Task: Add an action for the "To Do" list and move the card to the top of the list "Doing" on the project update.
Action: Mouse moved to (607, 170)
Screenshot: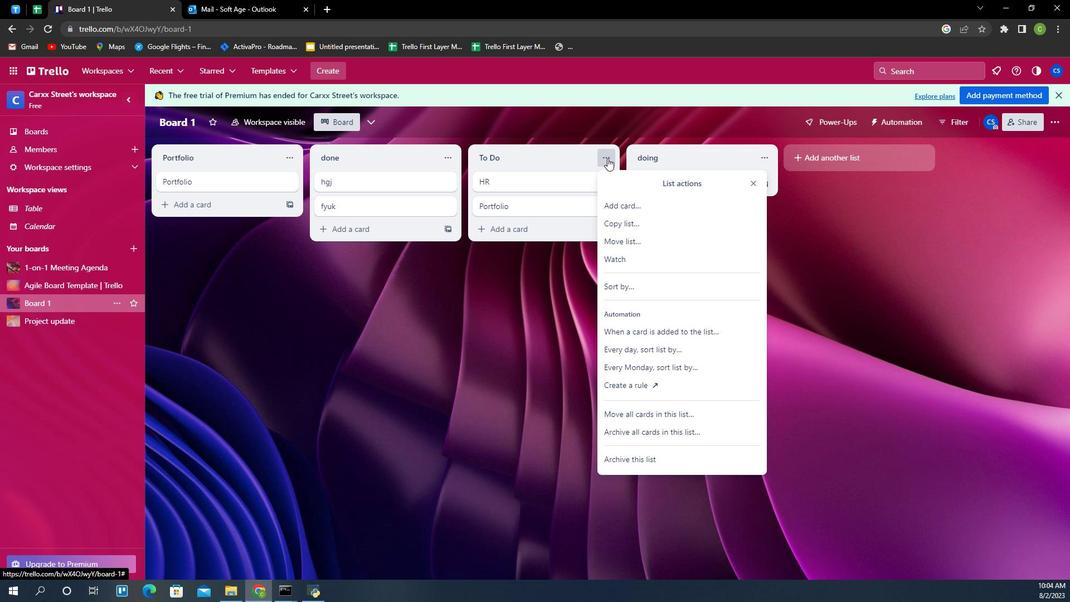
Action: Mouse pressed left at (607, 170)
Screenshot: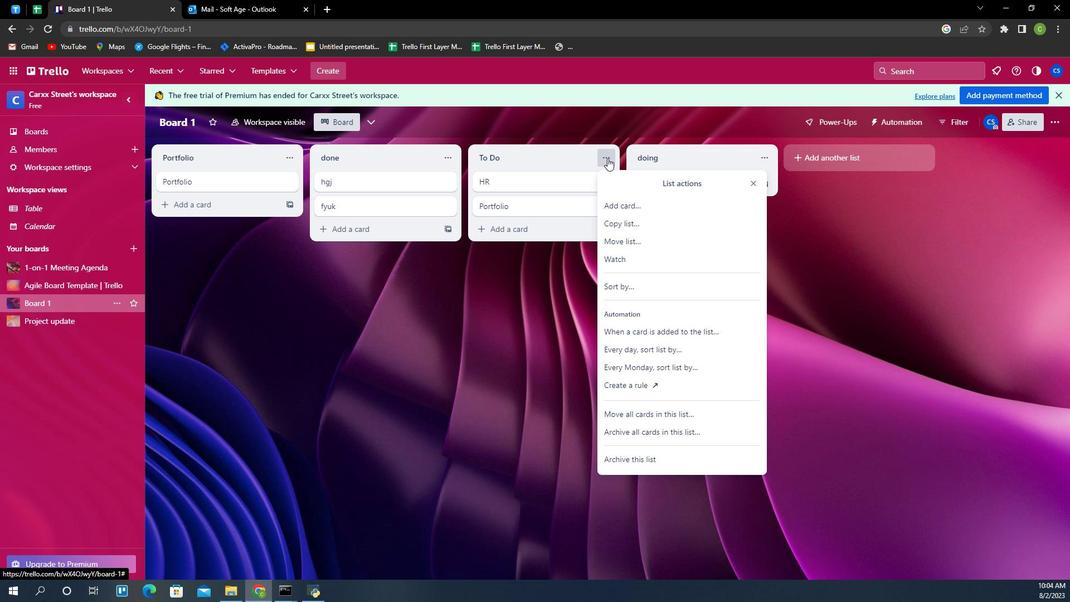 
Action: Mouse moved to (631, 331)
Screenshot: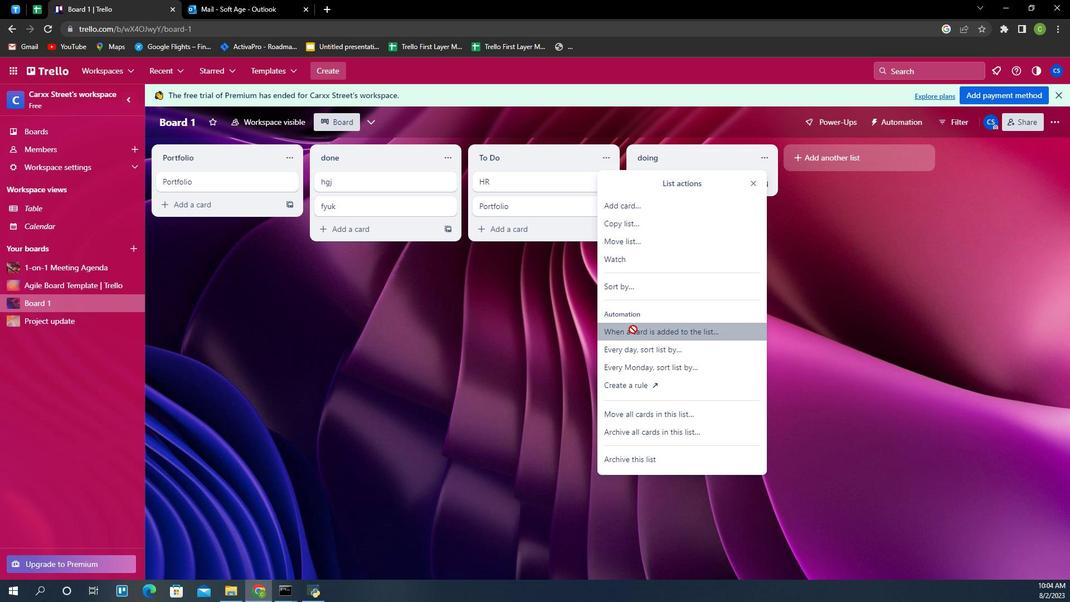 
Action: Mouse pressed left at (631, 331)
Screenshot: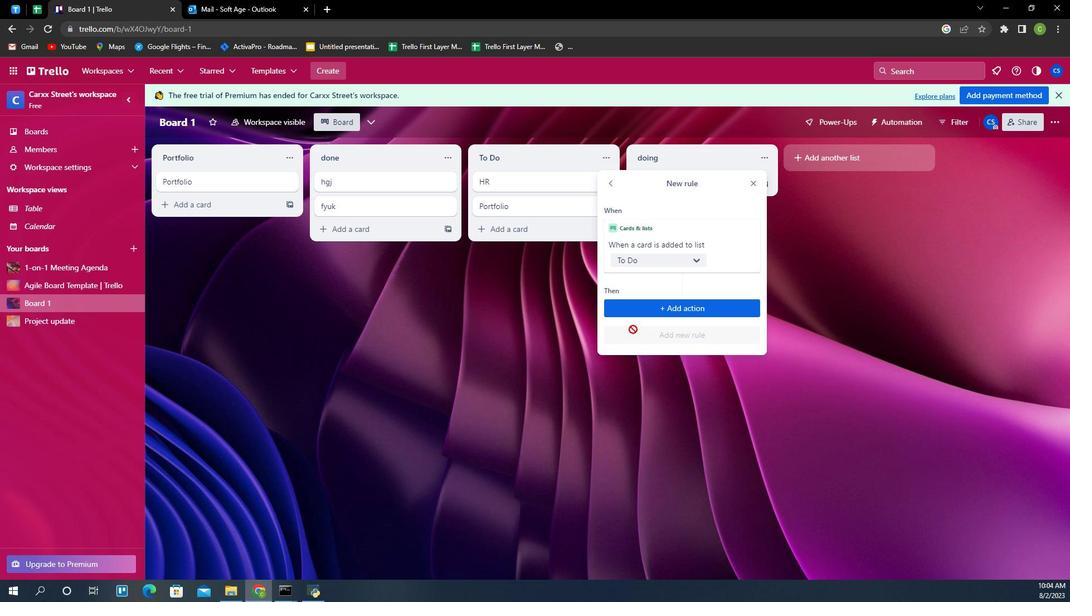 
Action: Mouse moved to (649, 307)
Screenshot: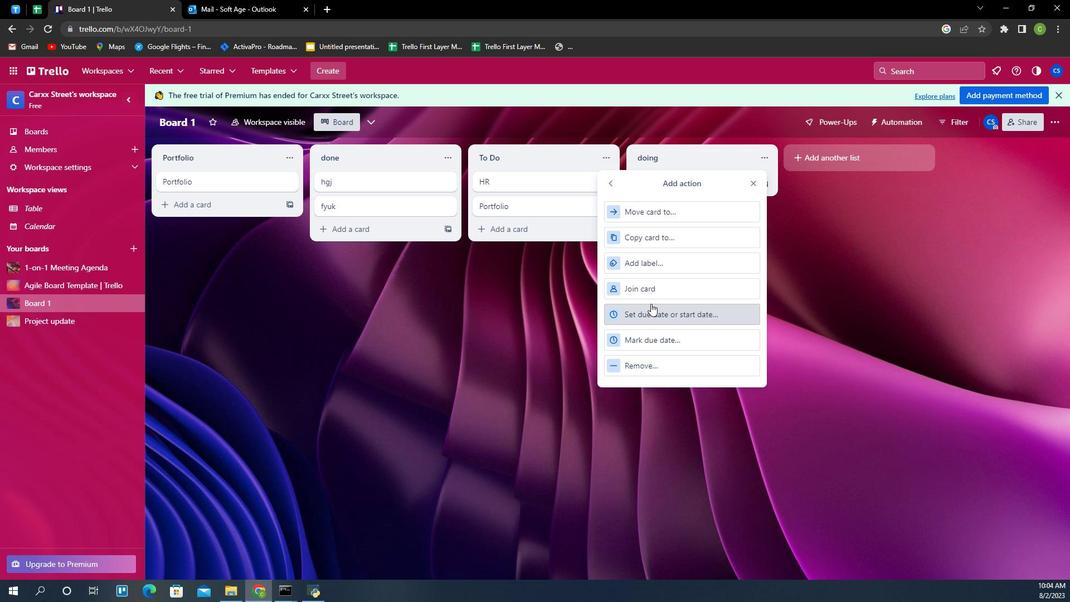 
Action: Mouse pressed left at (649, 307)
Screenshot: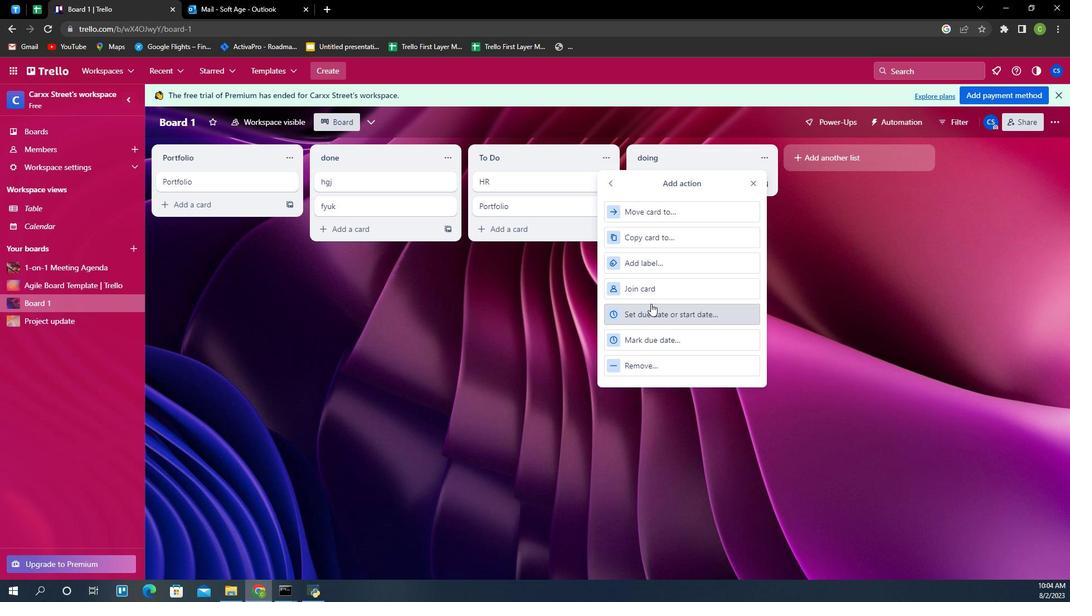 
Action: Mouse moved to (666, 221)
Screenshot: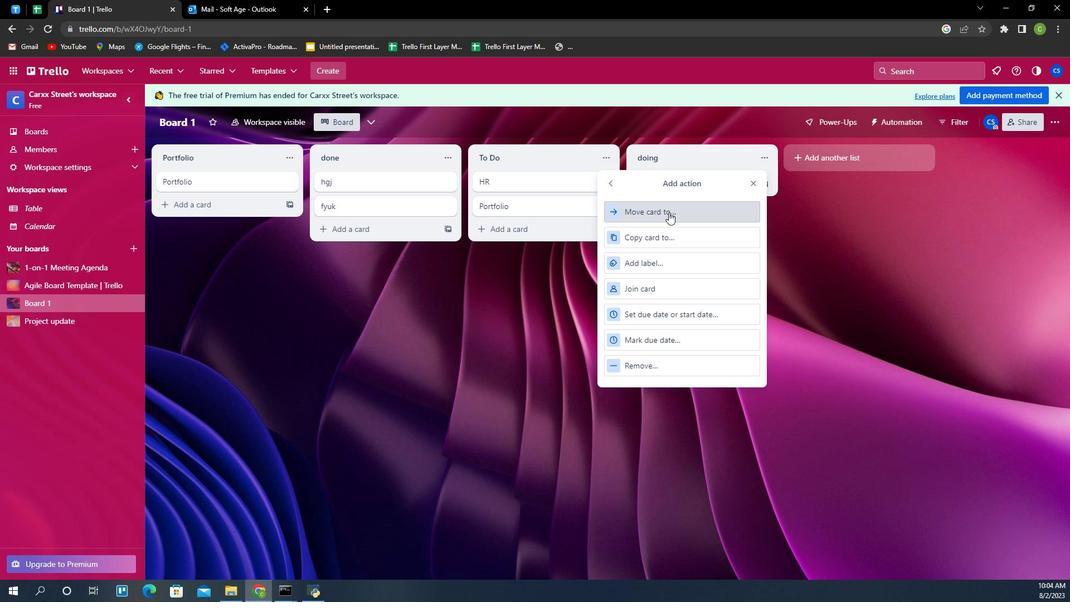 
Action: Mouse pressed left at (666, 221)
Screenshot: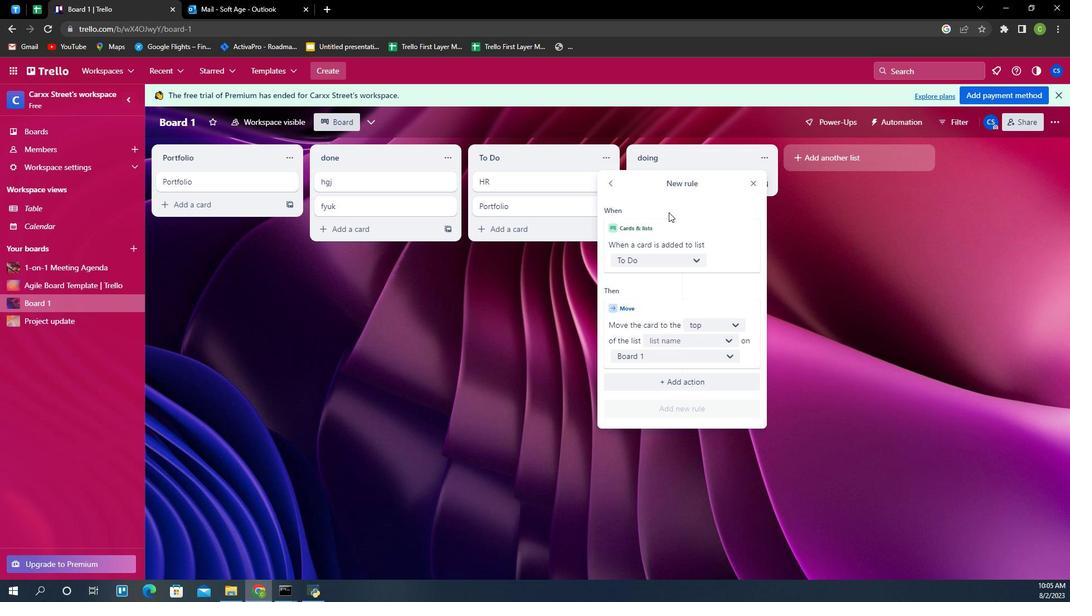
Action: Mouse moved to (721, 343)
Screenshot: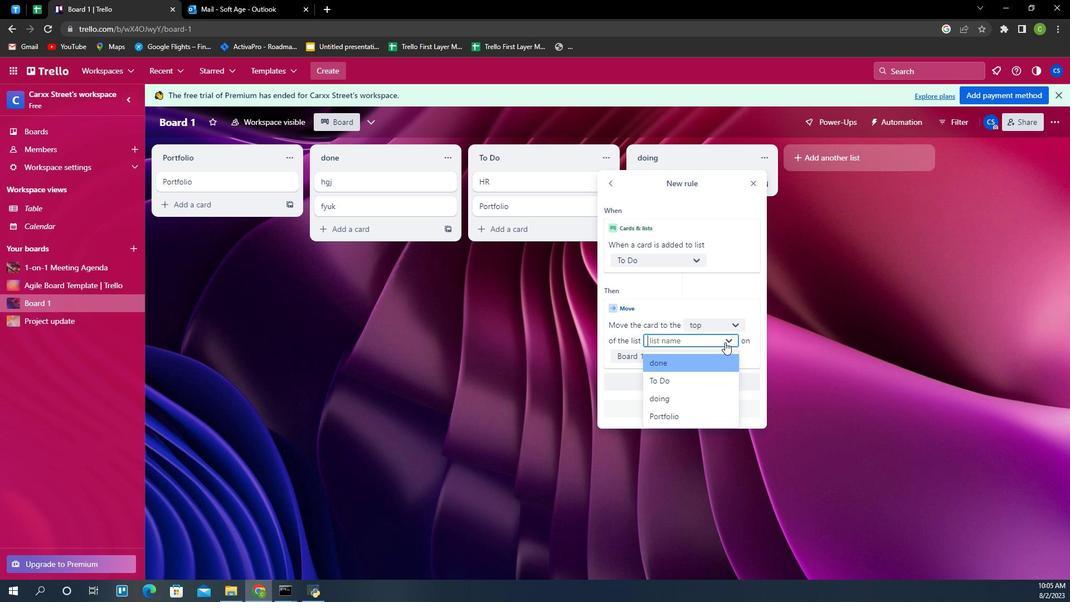 
Action: Mouse pressed left at (721, 343)
Screenshot: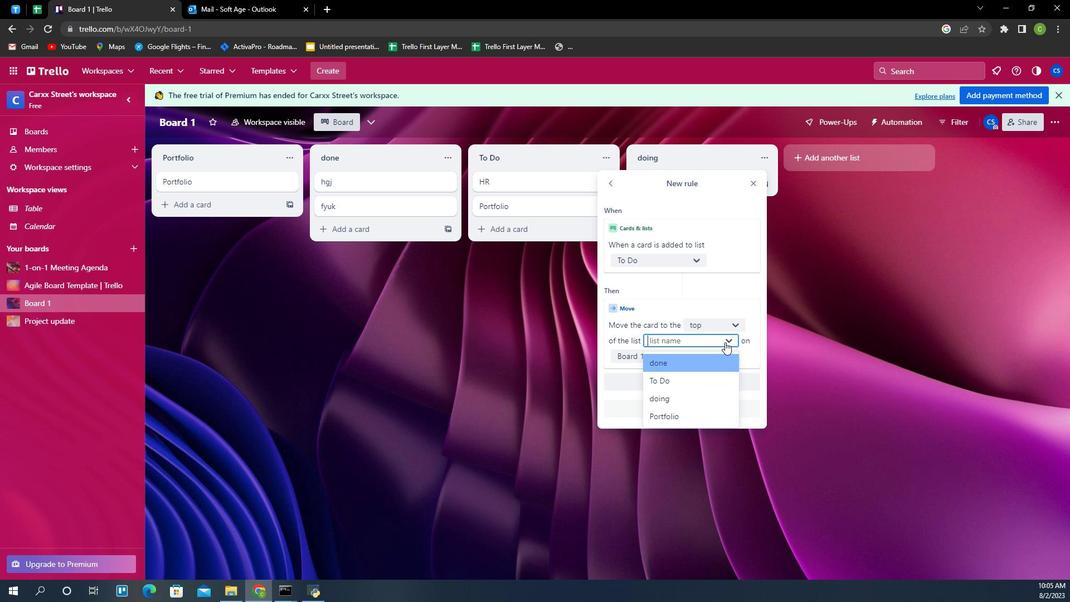 
Action: Mouse moved to (692, 395)
Screenshot: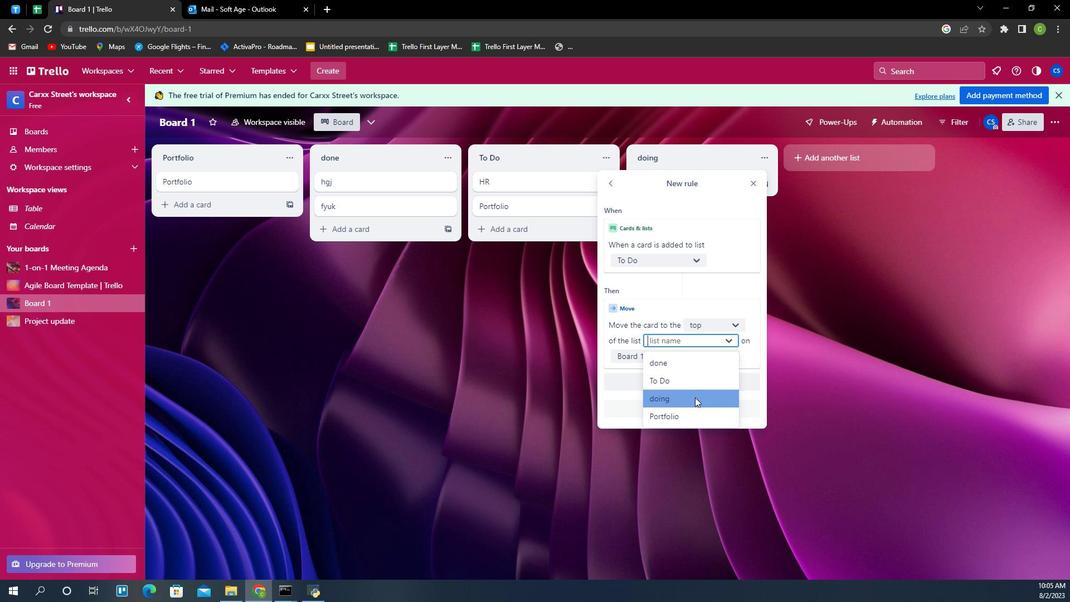 
Action: Mouse pressed left at (692, 395)
Screenshot: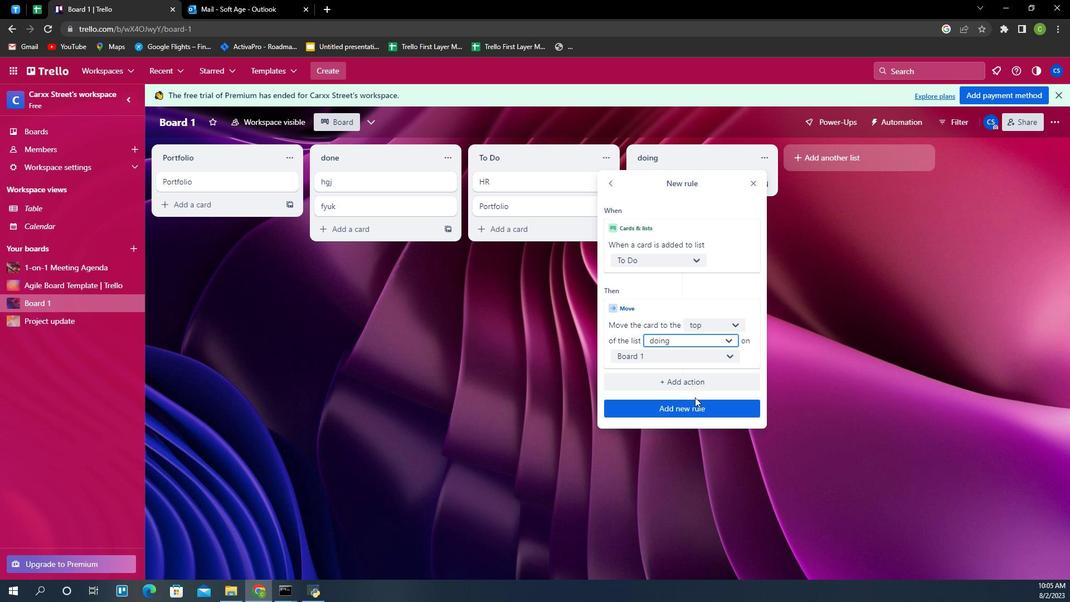 
Action: Mouse moved to (714, 358)
Screenshot: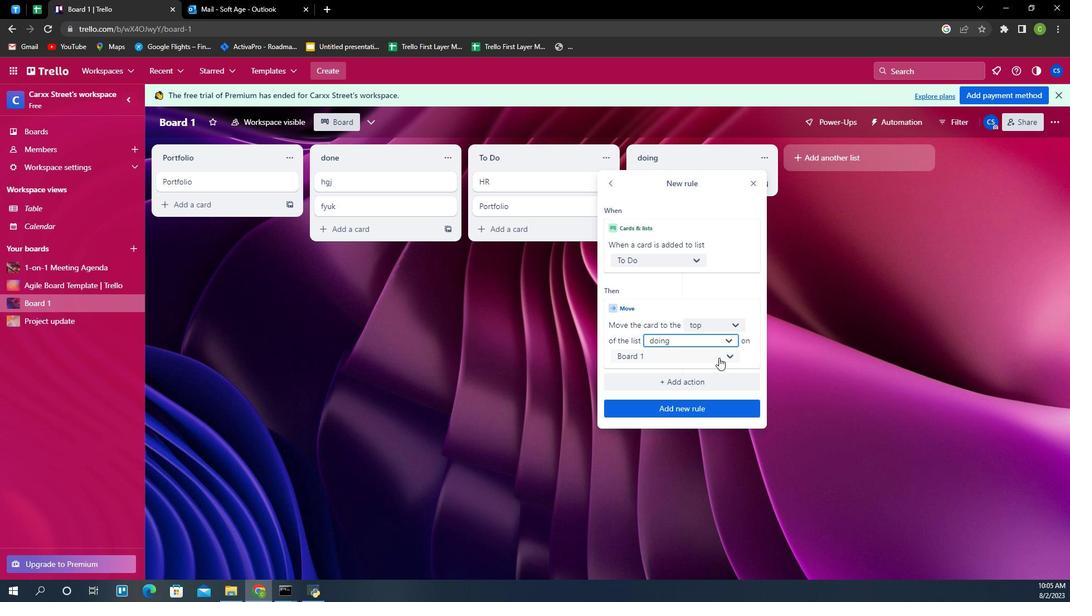 
Action: Mouse pressed left at (714, 358)
Screenshot: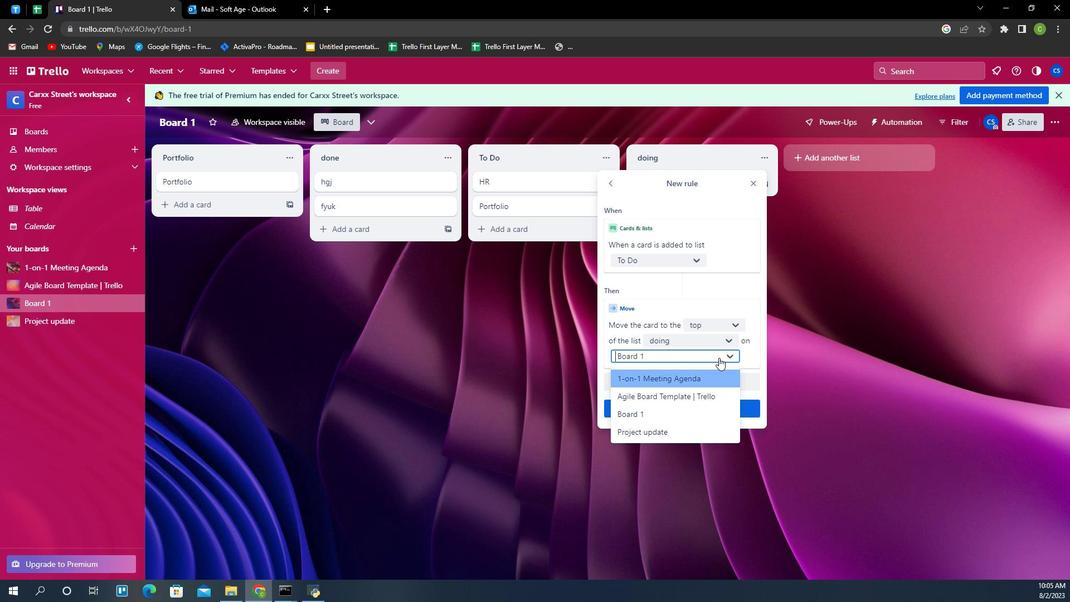 
Action: Mouse moved to (670, 426)
Screenshot: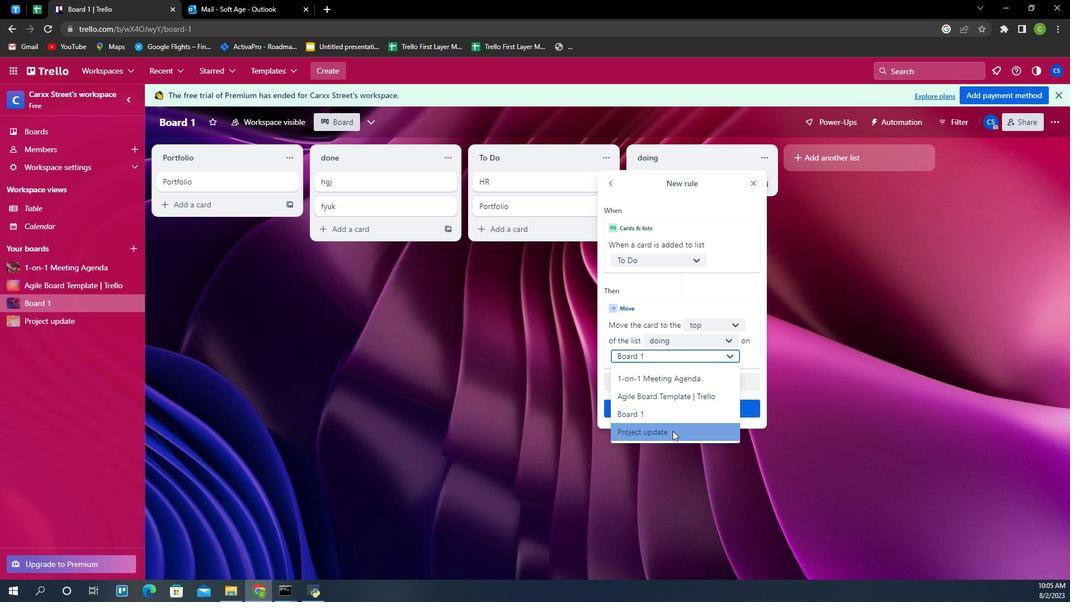 
Action: Mouse pressed left at (670, 426)
Screenshot: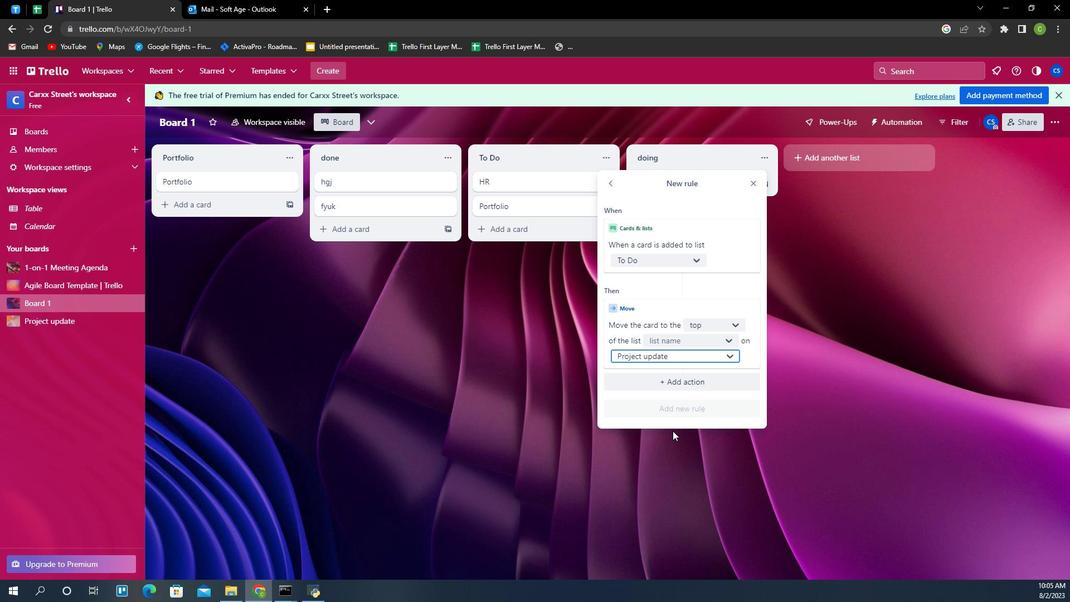 
Action: Mouse moved to (682, 380)
Screenshot: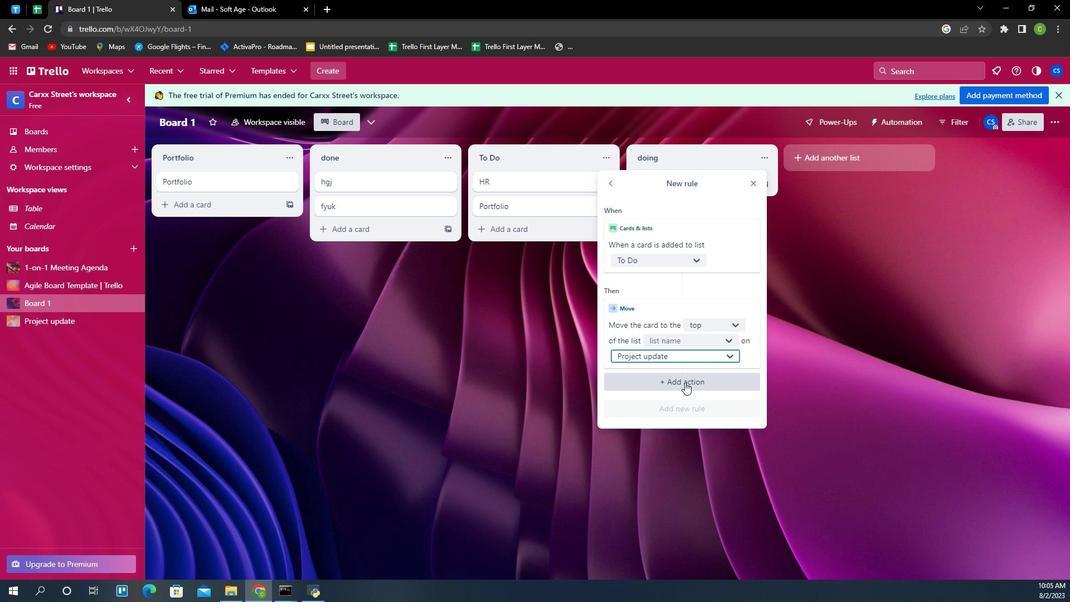 
Action: Mouse pressed left at (682, 380)
Screenshot: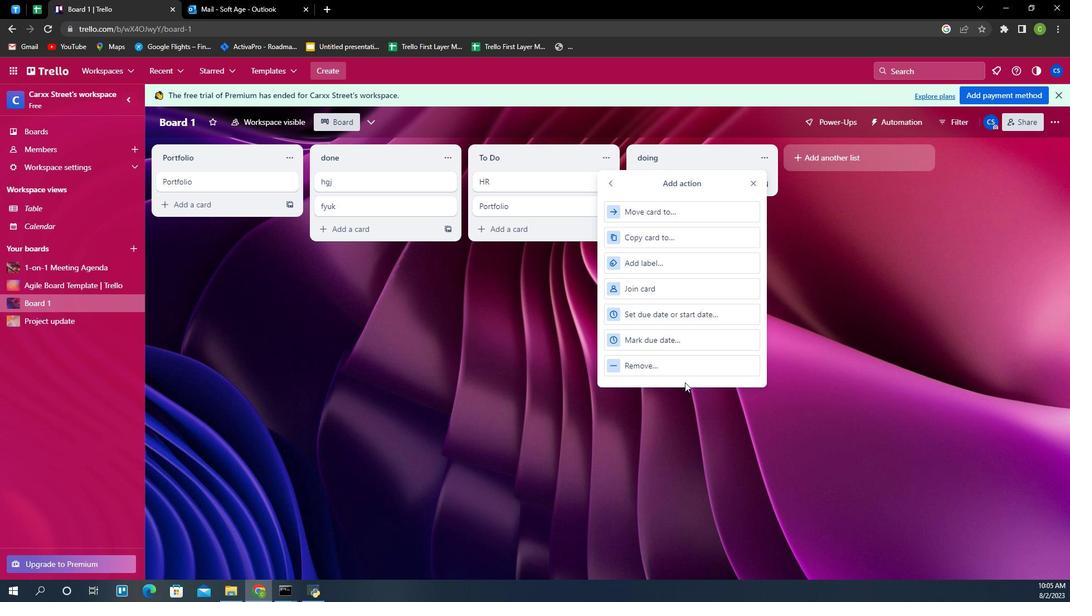 
